 Task: In the  document Ai.odtMake this file  'available offline' Check 'Vision History' View the  non- printing characters
Action: Mouse moved to (44, 61)
Screenshot: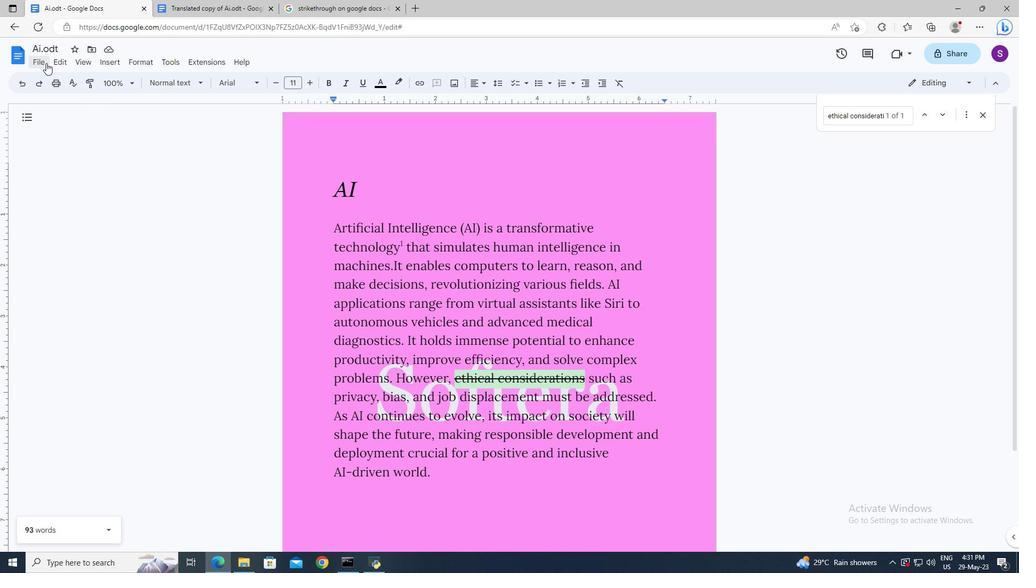 
Action: Mouse pressed left at (44, 61)
Screenshot: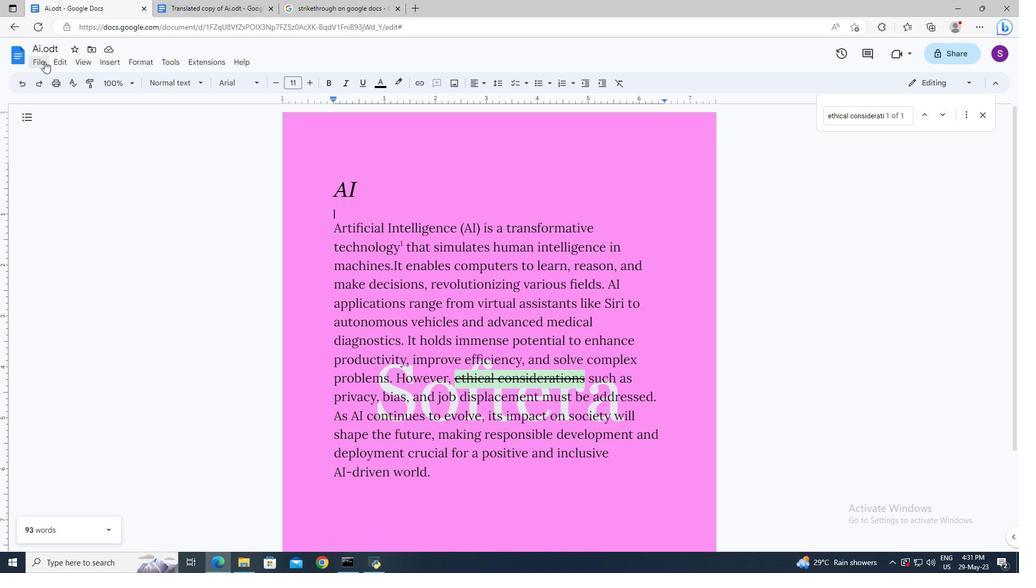 
Action: Mouse moved to (82, 295)
Screenshot: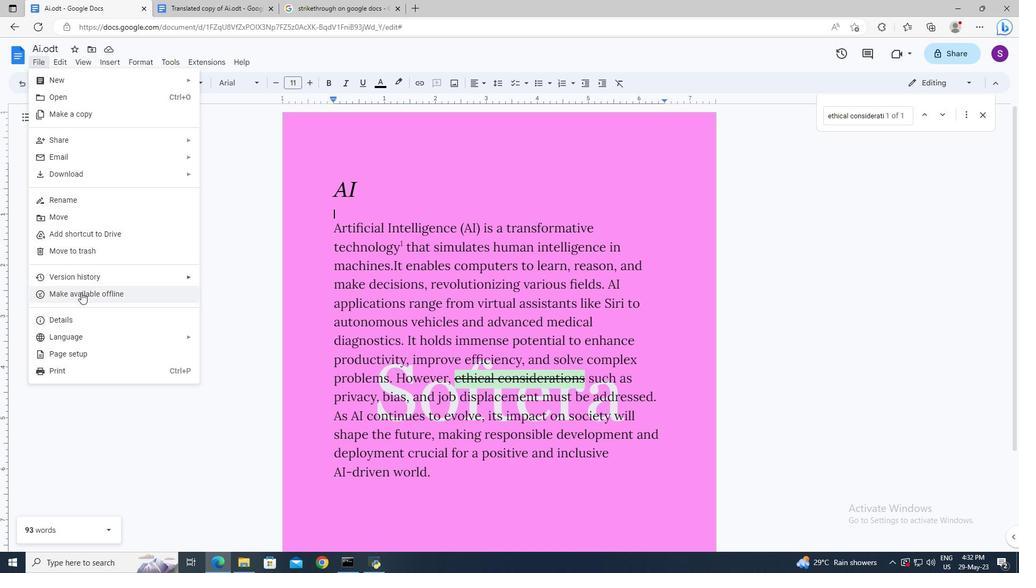 
Action: Mouse pressed left at (82, 295)
Screenshot: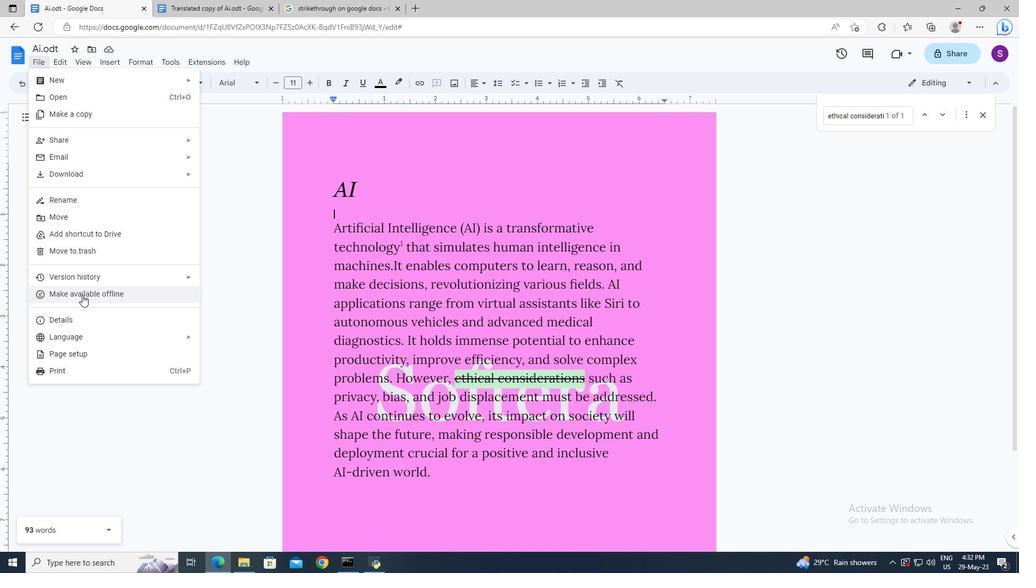 
Action: Mouse moved to (172, 66)
Screenshot: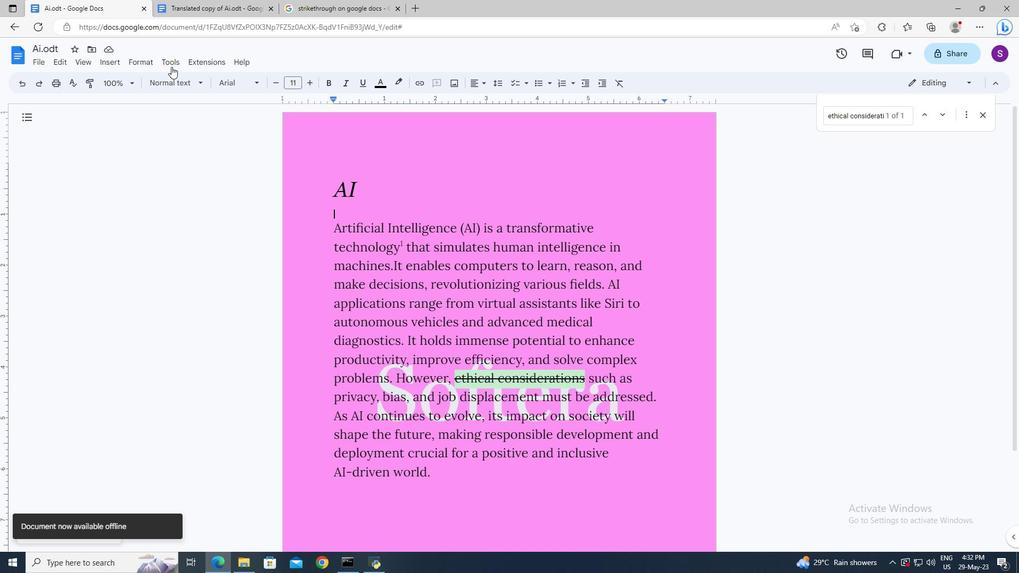 
Action: Mouse pressed left at (172, 66)
Screenshot: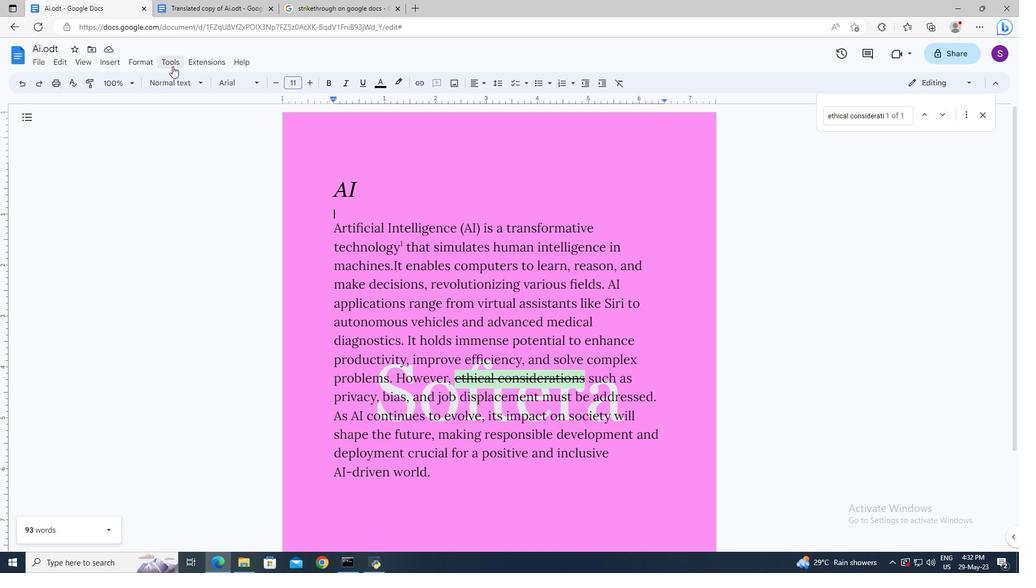 
Action: Mouse moved to (203, 342)
Screenshot: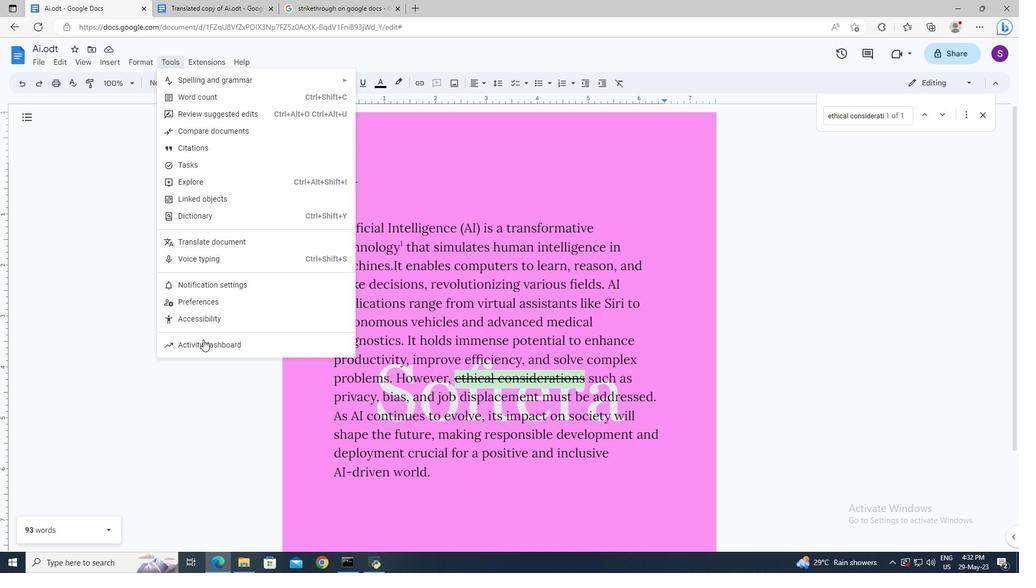 
Action: Mouse pressed left at (203, 342)
Screenshot: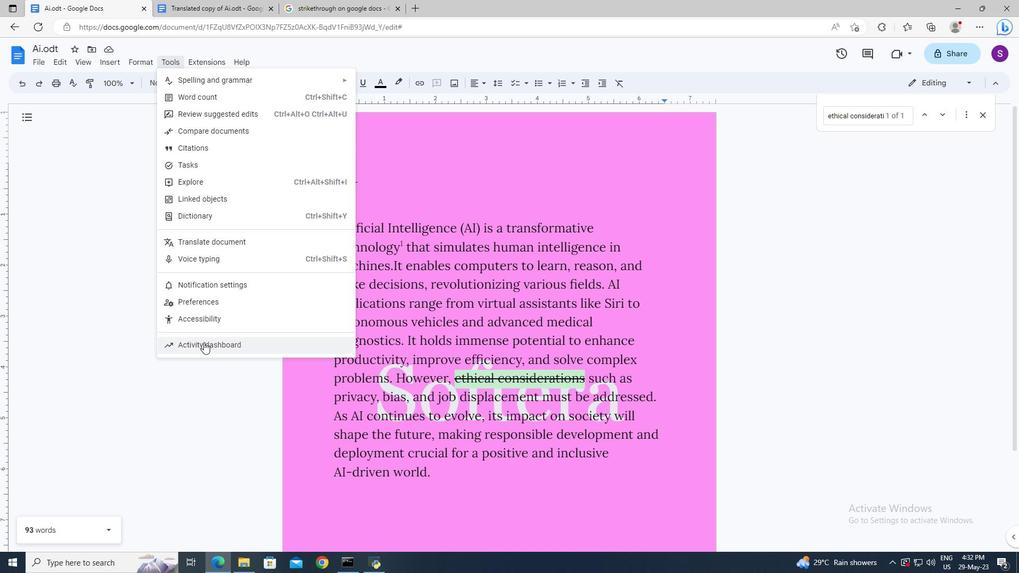 
Action: Mouse moved to (313, 269)
Screenshot: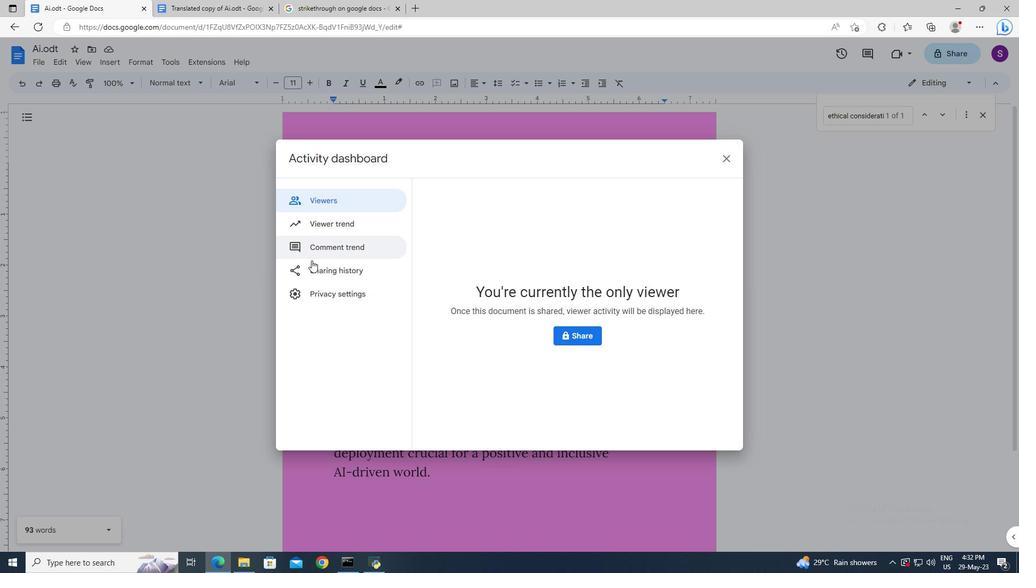 
Action: Mouse pressed left at (313, 269)
Screenshot: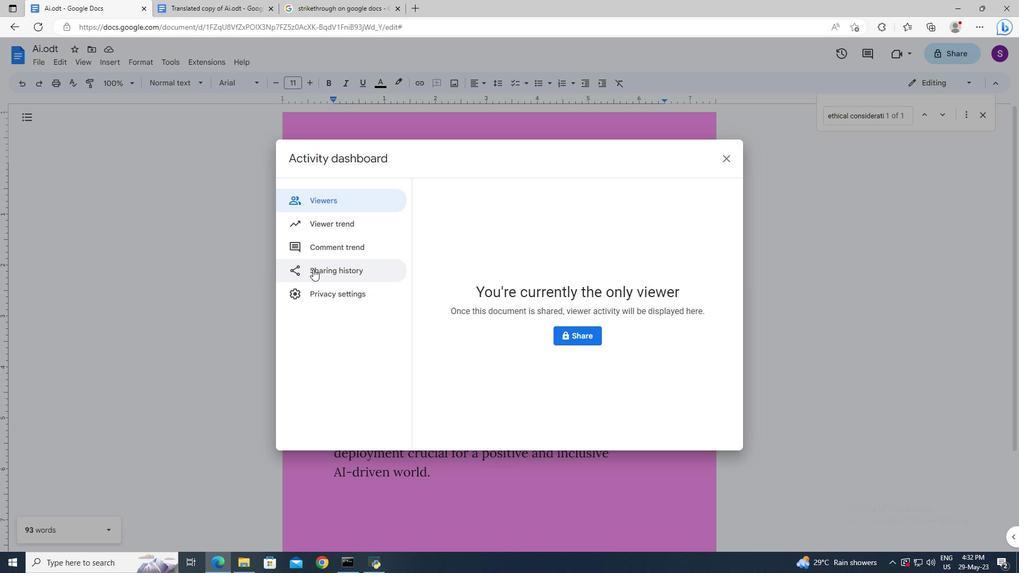 
Action: Mouse moved to (734, 155)
Screenshot: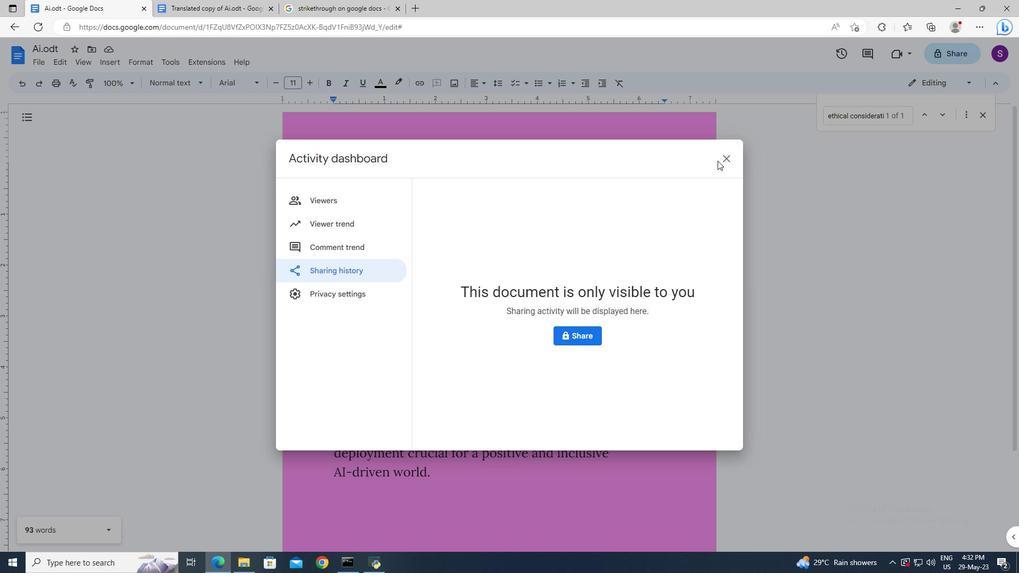 
Action: Mouse pressed left at (734, 155)
Screenshot: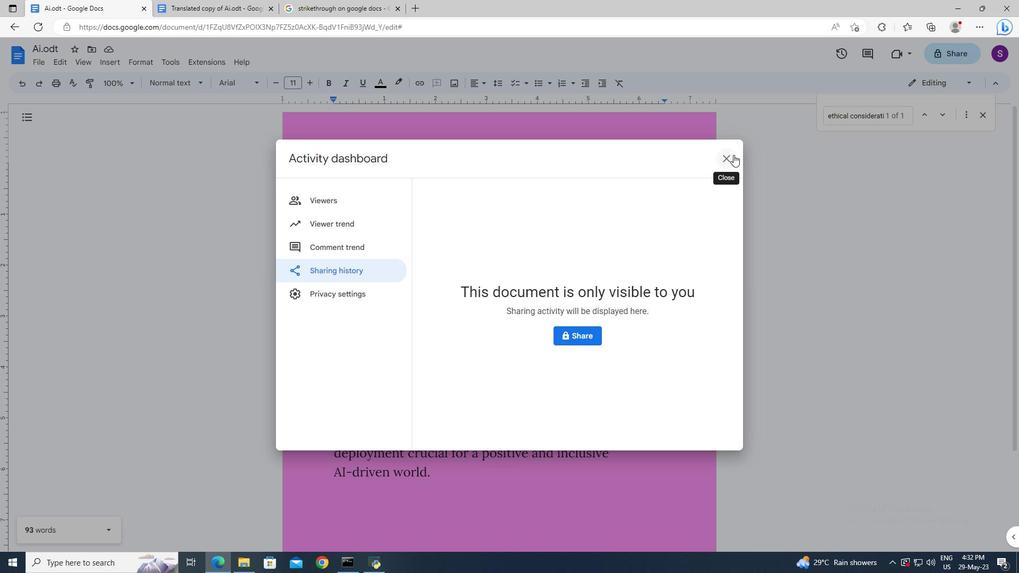 
Action: Mouse moved to (175, 63)
Screenshot: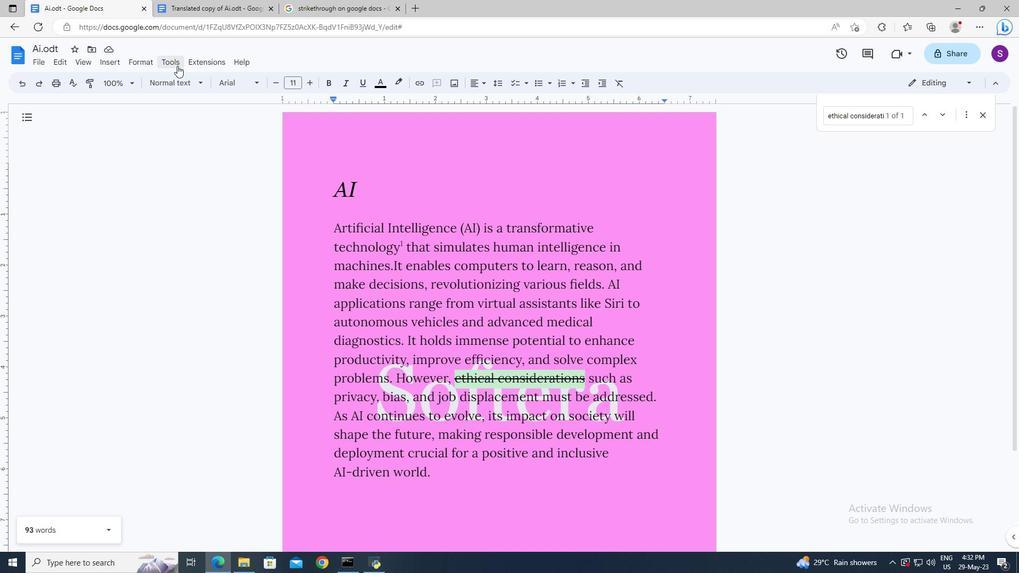 
Action: Mouse pressed left at (175, 63)
Screenshot: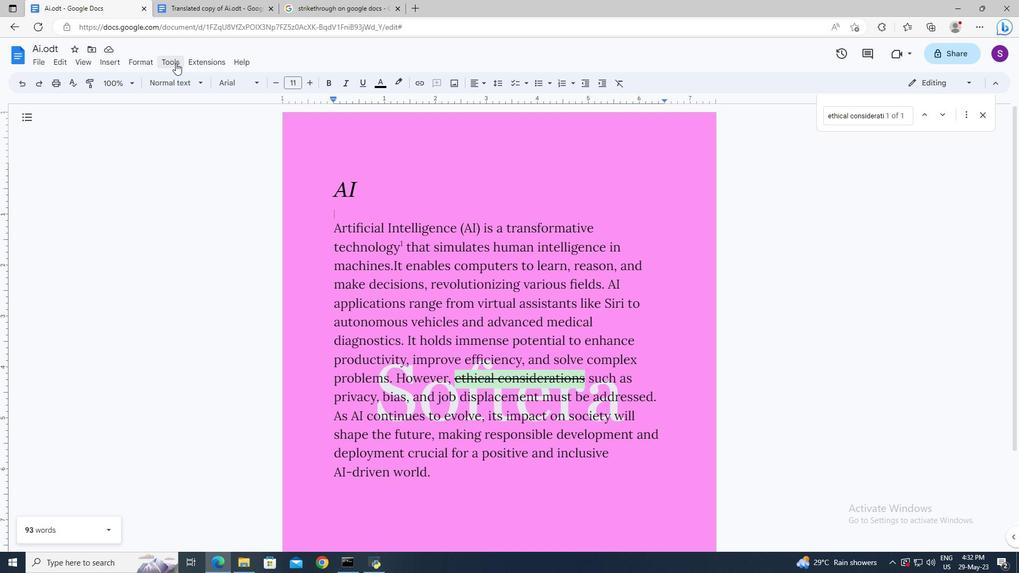 
Action: Mouse moved to (113, 172)
Screenshot: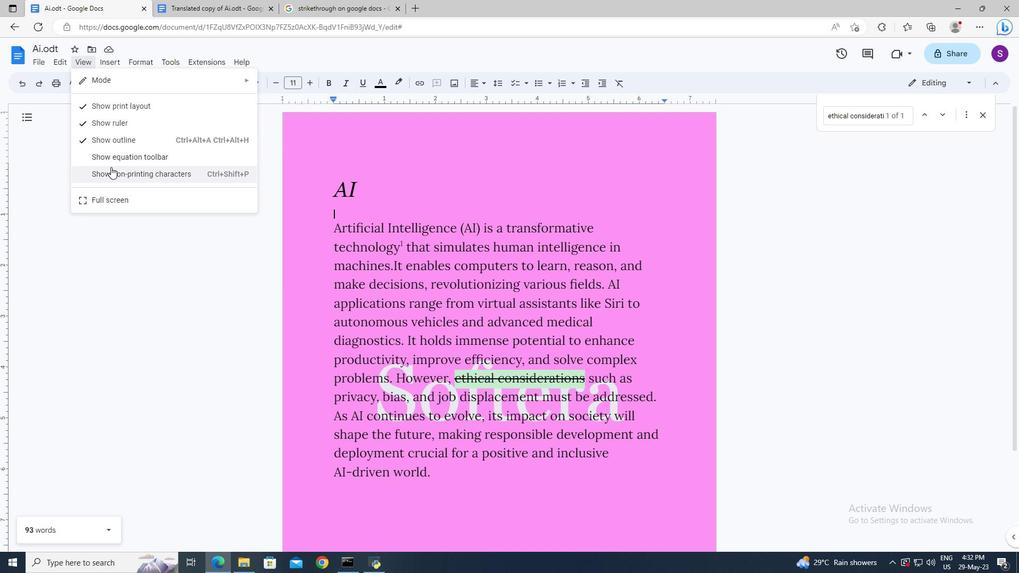 
Action: Mouse pressed left at (113, 172)
Screenshot: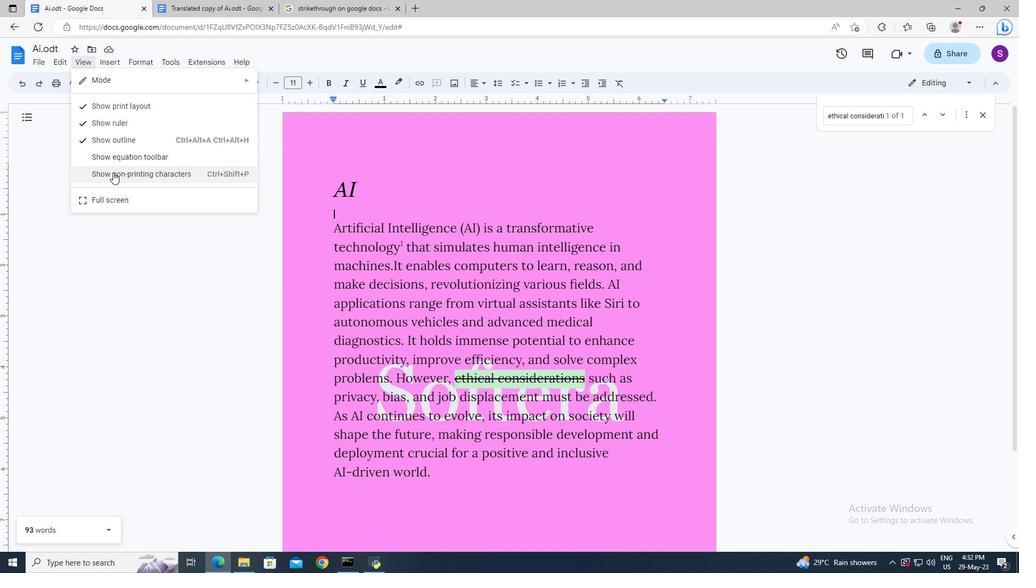 
Action: Mouse moved to (320, 207)
Screenshot: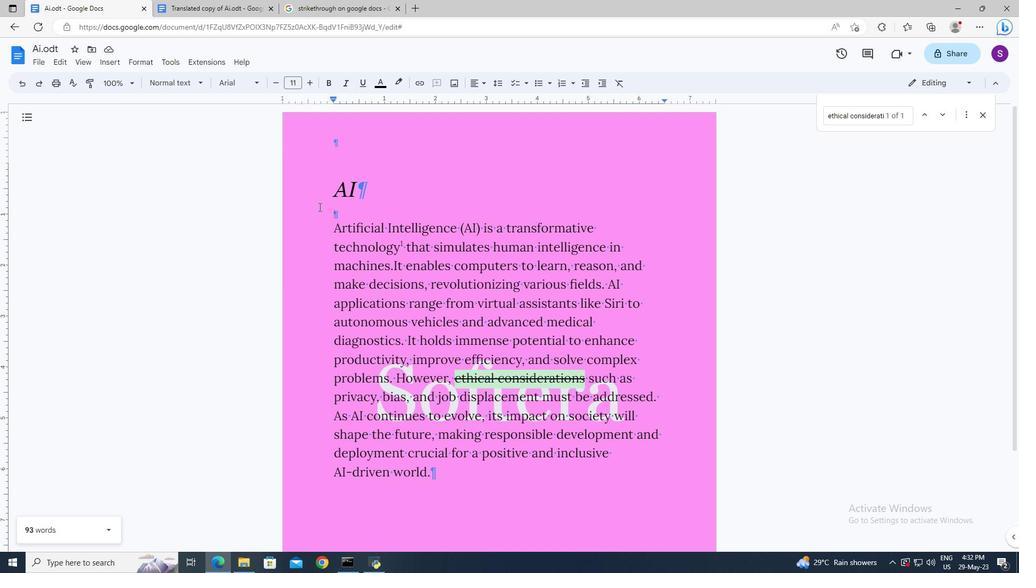 
